 Task: Create a due date automation trigger when advanced on, on the monday before a card is due add dates starting in between 1 and 5 days at 11:00 AM.
Action: Mouse moved to (766, 50)
Screenshot: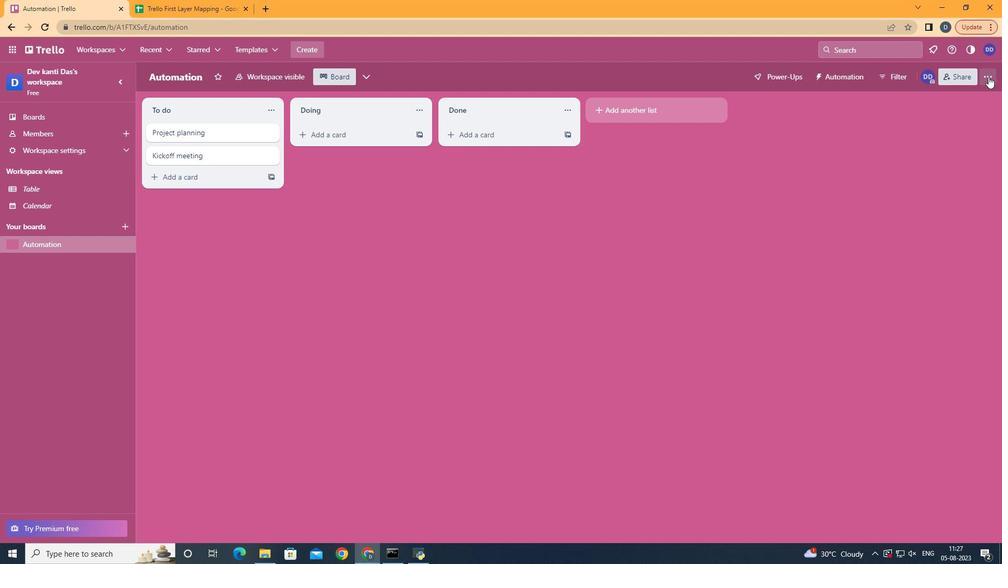 
Action: Mouse pressed left at (766, 50)
Screenshot: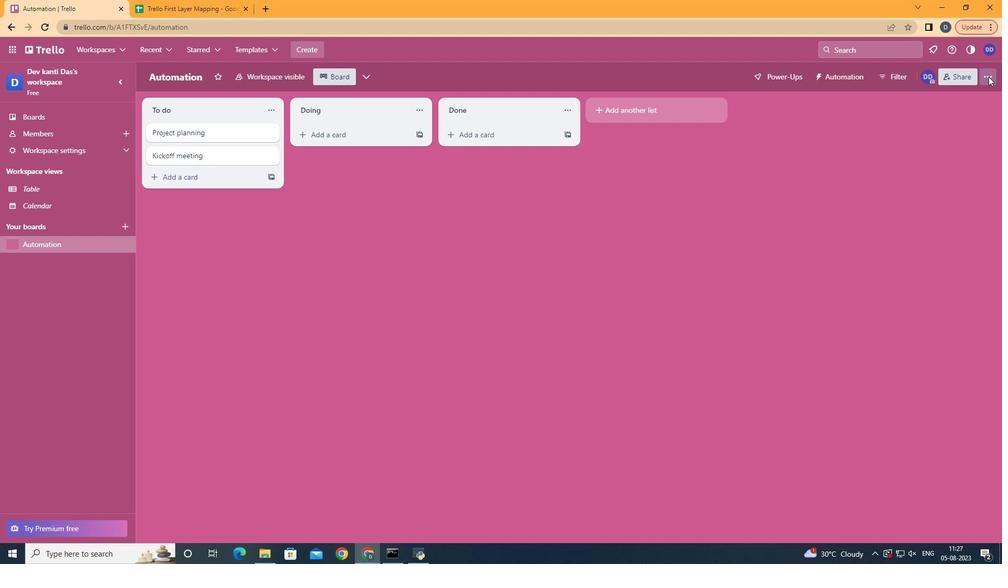 
Action: Mouse moved to (722, 207)
Screenshot: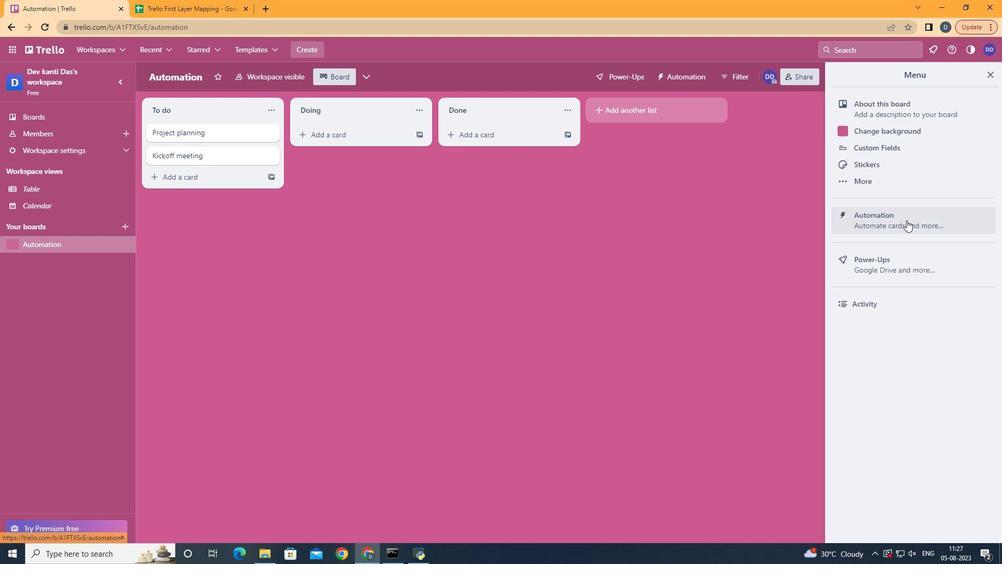 
Action: Mouse pressed left at (722, 207)
Screenshot: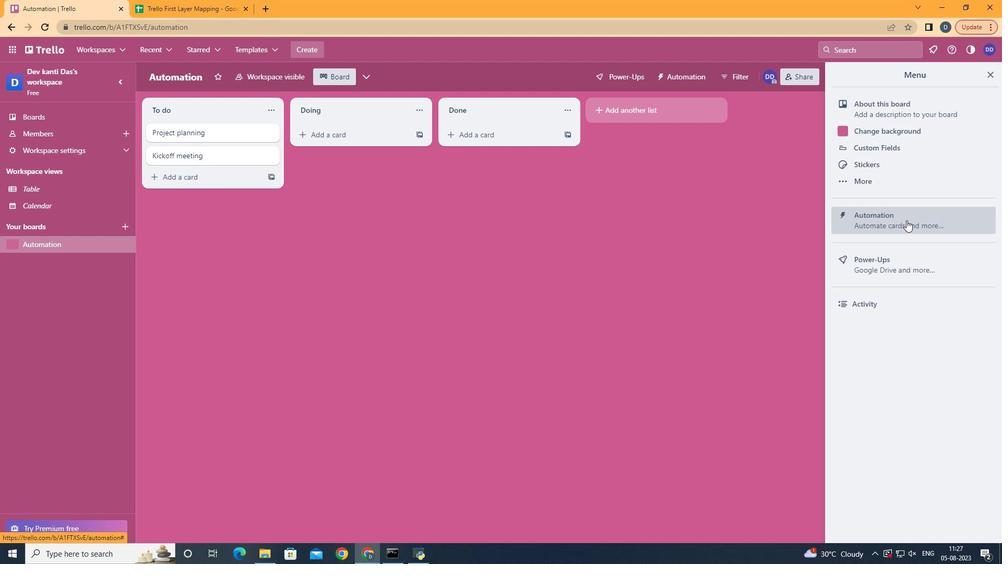
Action: Mouse moved to (349, 190)
Screenshot: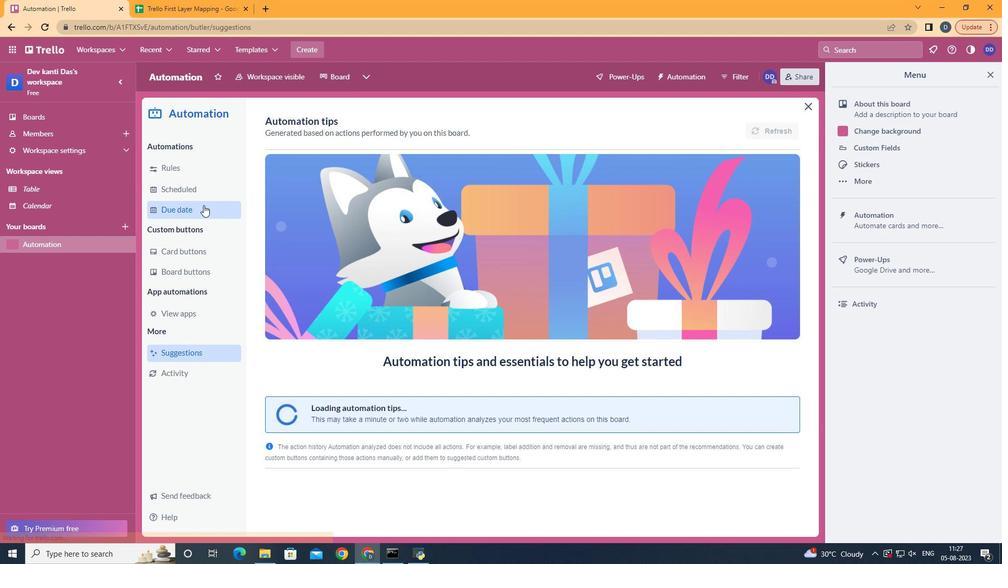 
Action: Mouse pressed left at (349, 190)
Screenshot: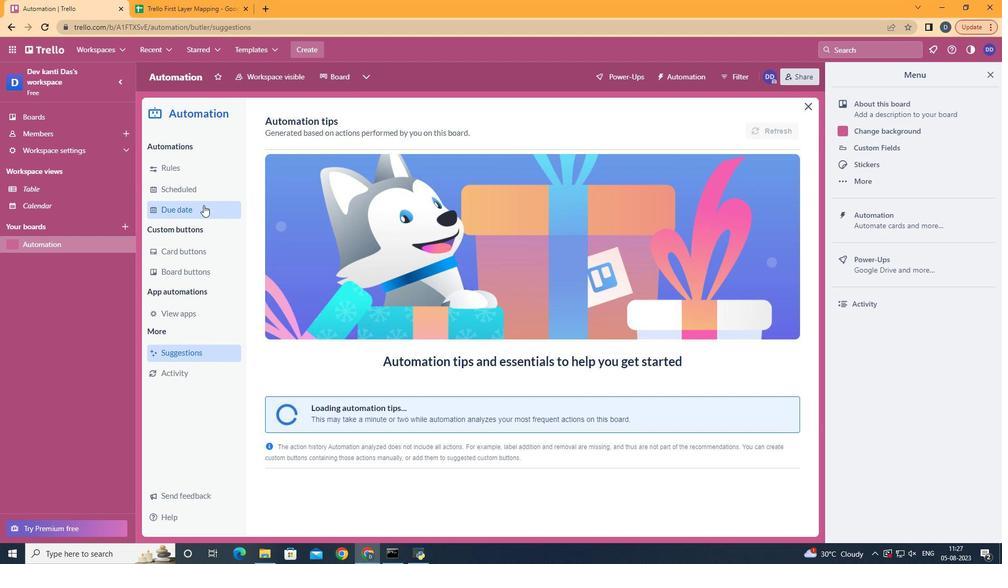 
Action: Mouse moved to (629, 102)
Screenshot: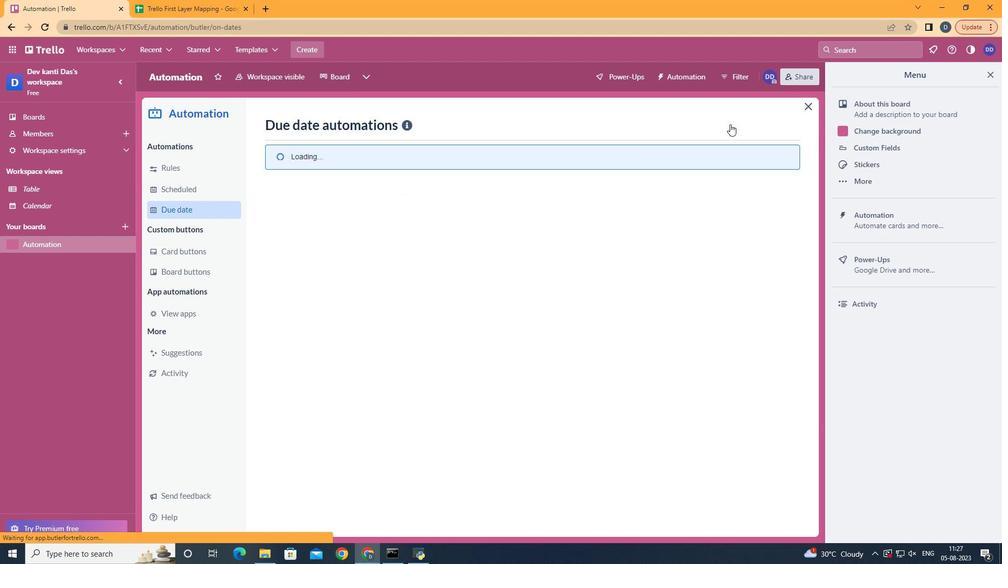 
Action: Mouse pressed left at (629, 102)
Screenshot: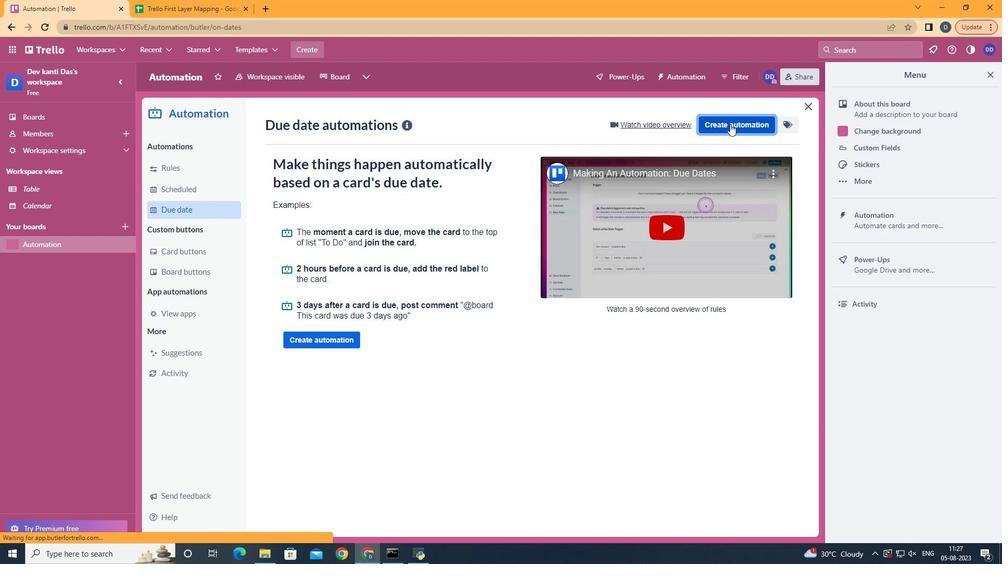 
Action: Mouse moved to (556, 206)
Screenshot: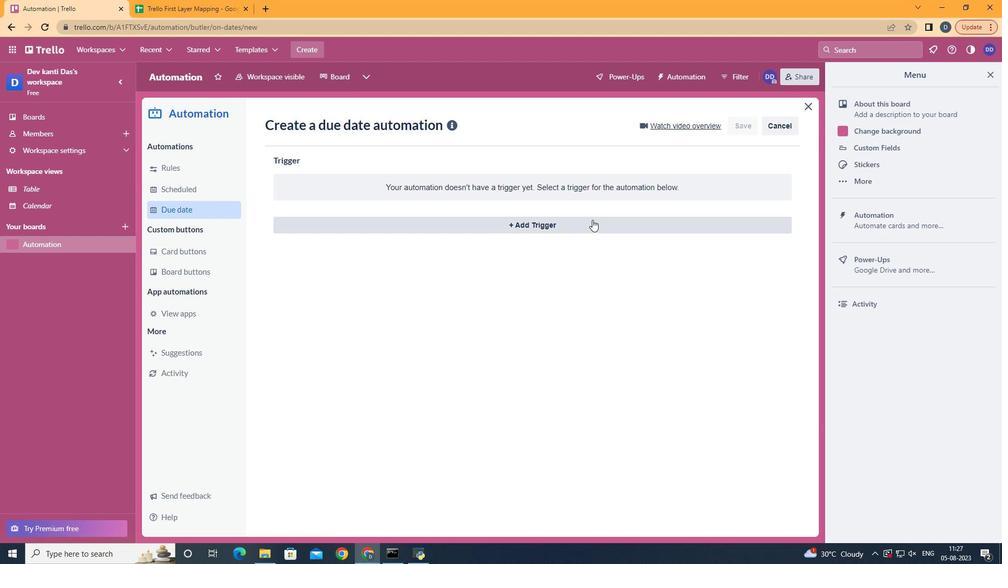 
Action: Mouse pressed left at (556, 206)
Screenshot: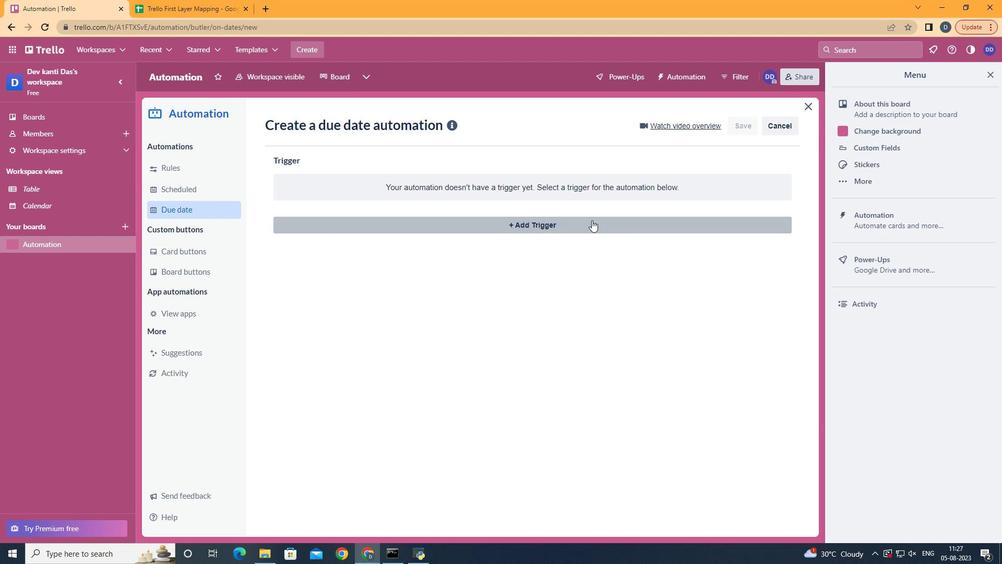 
Action: Mouse moved to (423, 262)
Screenshot: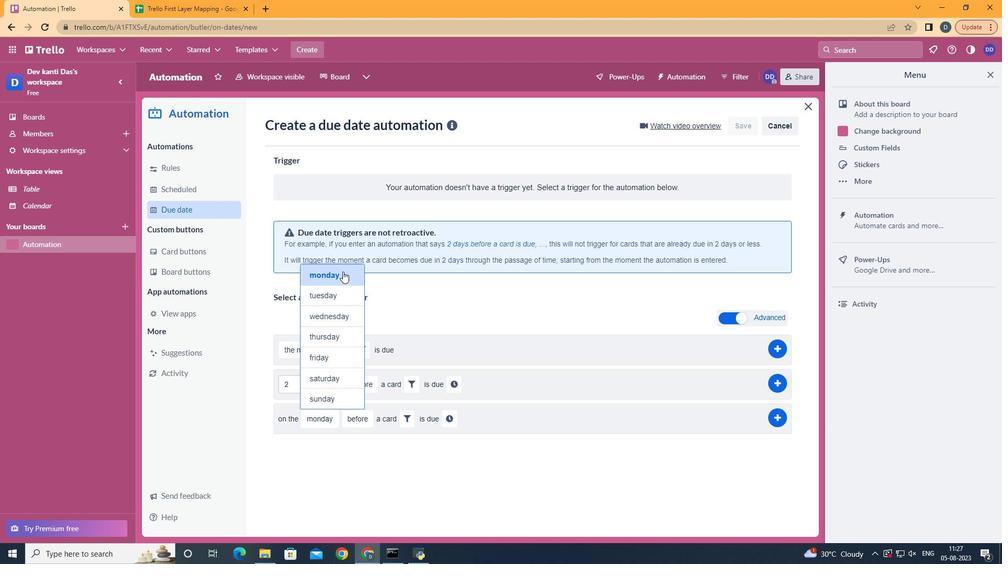 
Action: Mouse pressed left at (423, 262)
Screenshot: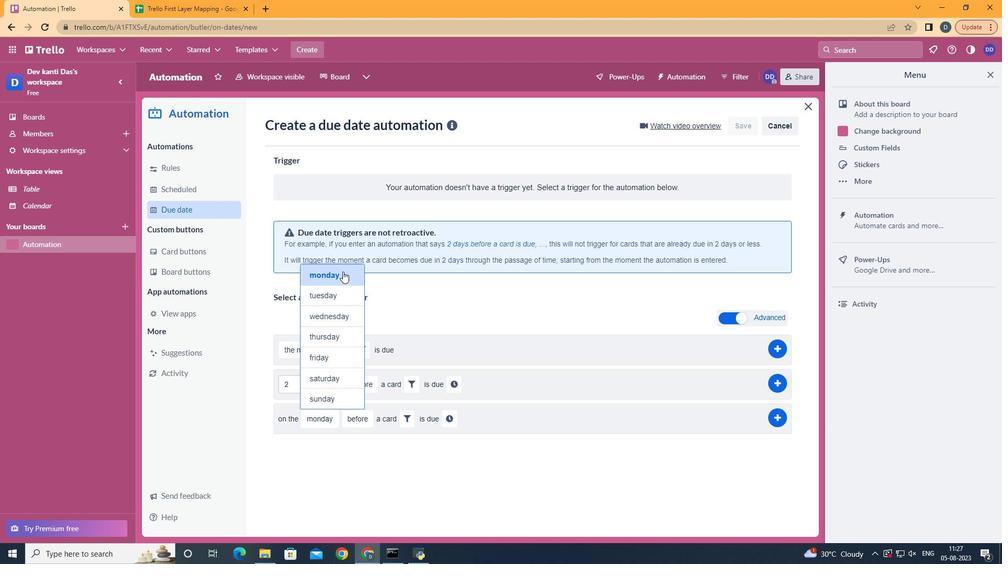 
Action: Mouse moved to (432, 436)
Screenshot: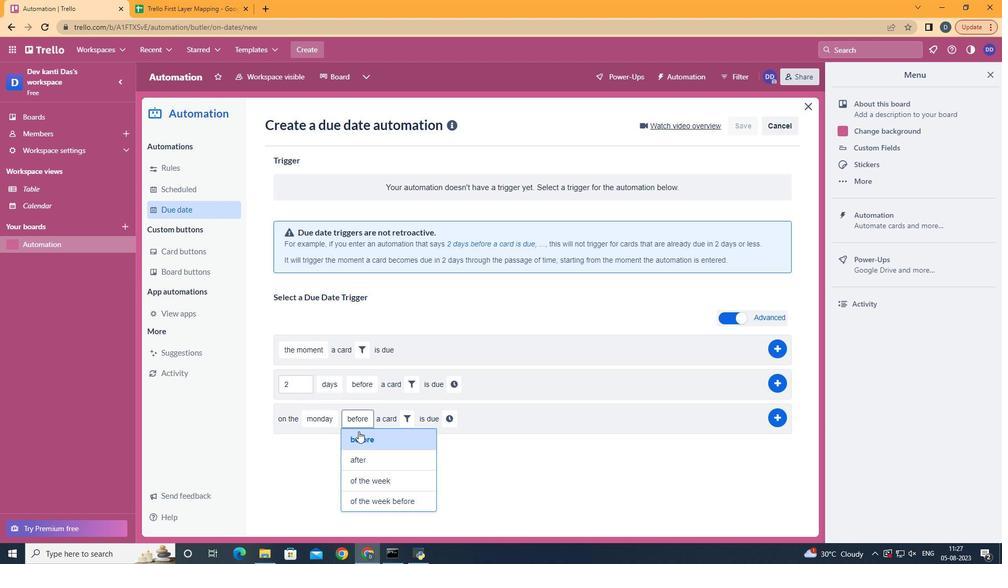 
Action: Mouse pressed left at (432, 436)
Screenshot: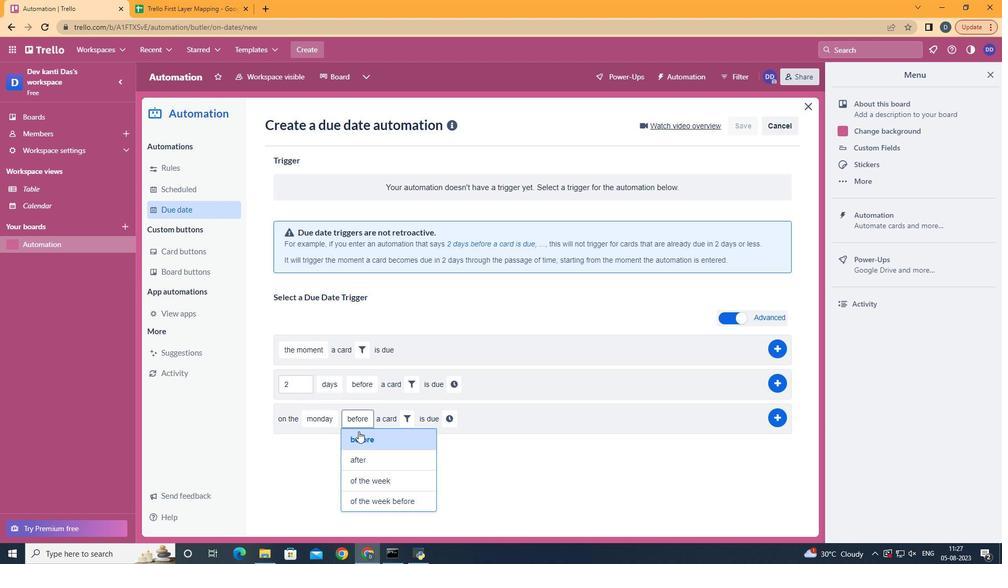 
Action: Mouse moved to (453, 426)
Screenshot: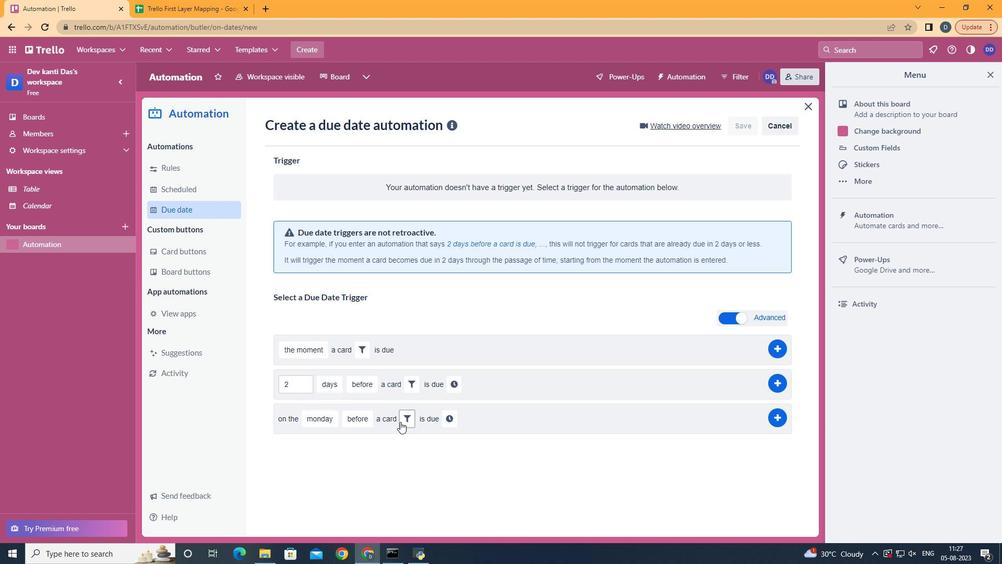 
Action: Mouse pressed left at (453, 426)
Screenshot: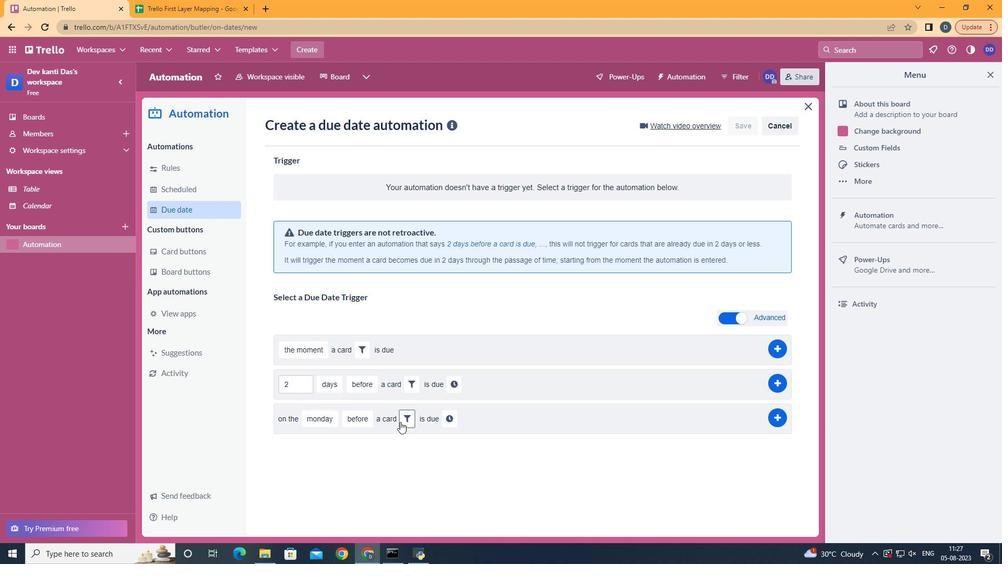 
Action: Mouse moved to (490, 461)
Screenshot: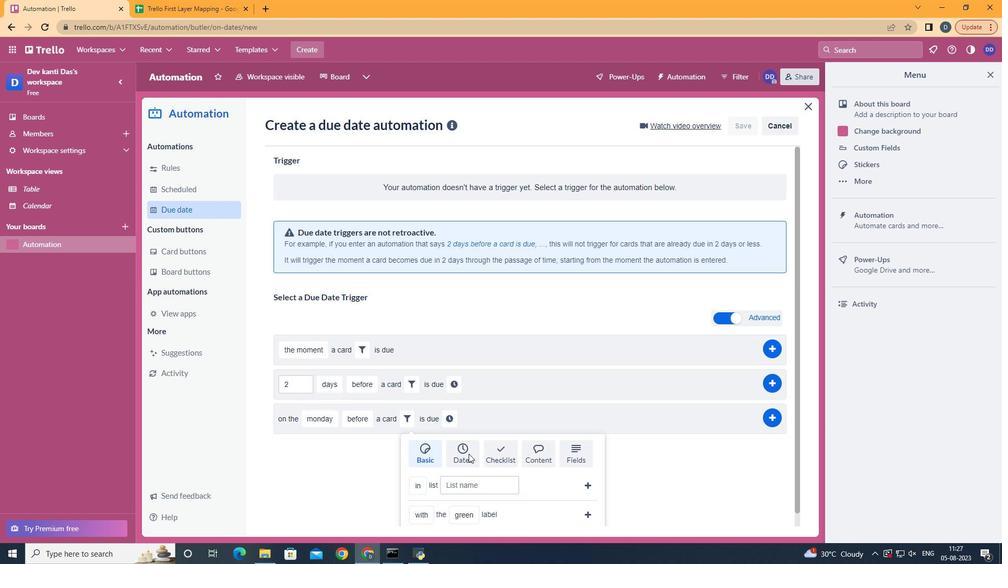 
Action: Mouse pressed left at (490, 461)
Screenshot: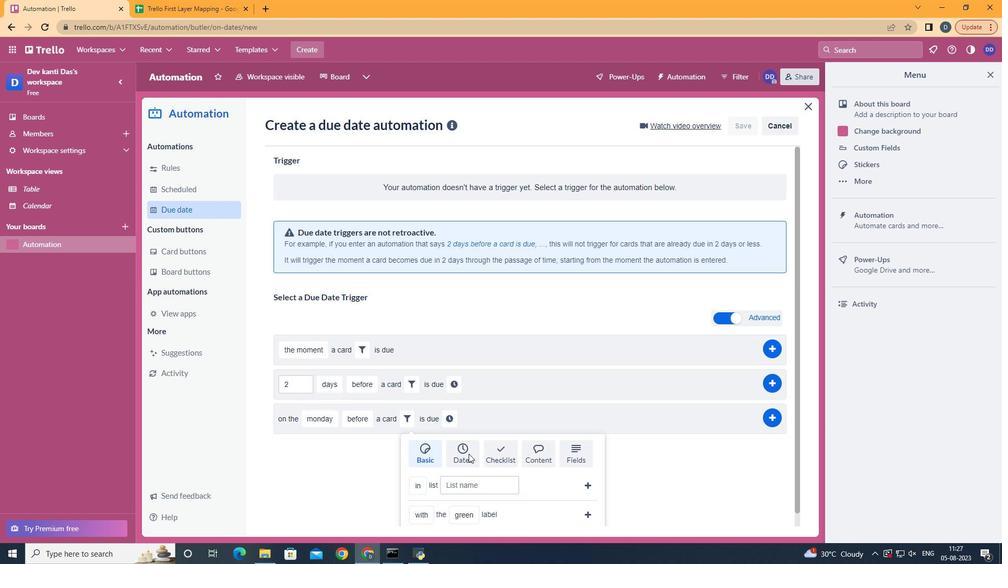 
Action: Mouse scrolled (490, 460) with delta (0, 0)
Screenshot: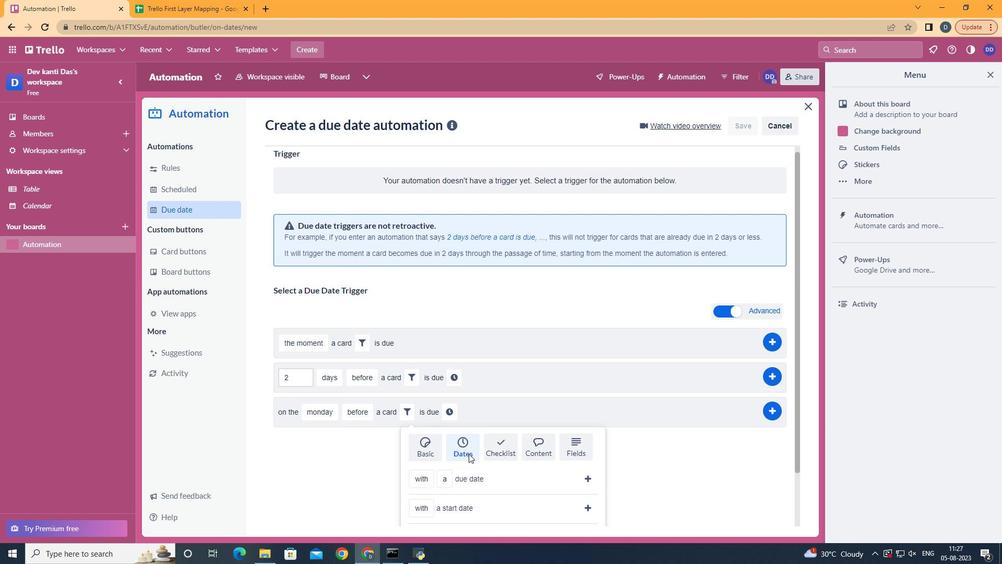 
Action: Mouse scrolled (490, 460) with delta (0, 0)
Screenshot: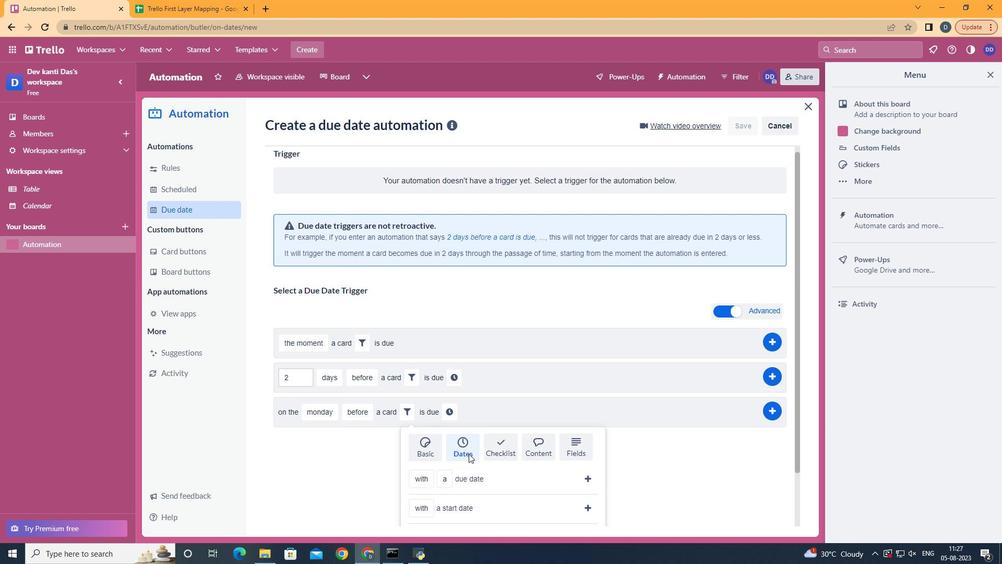 
Action: Mouse scrolled (490, 460) with delta (0, 0)
Screenshot: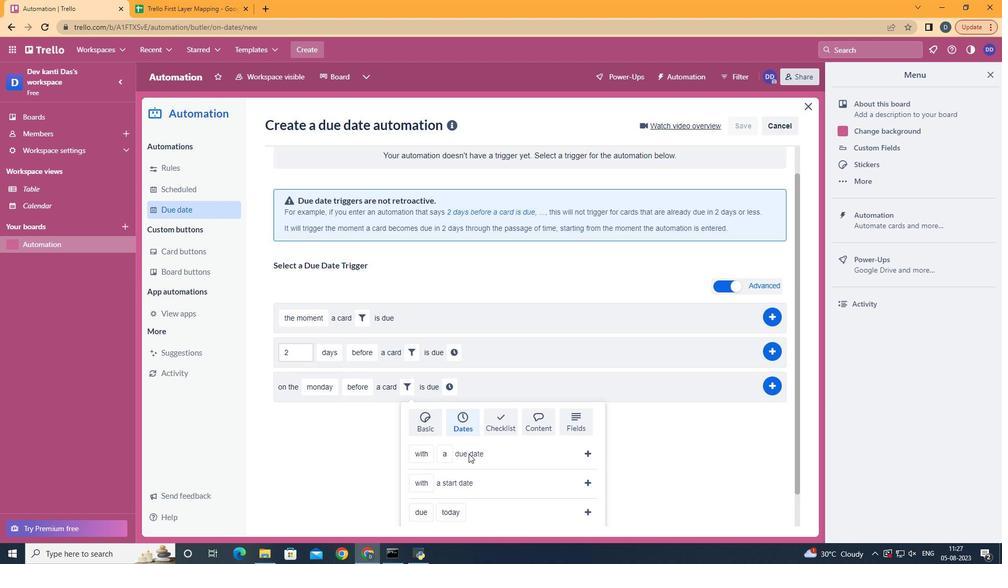 
Action: Mouse scrolled (490, 460) with delta (0, 0)
Screenshot: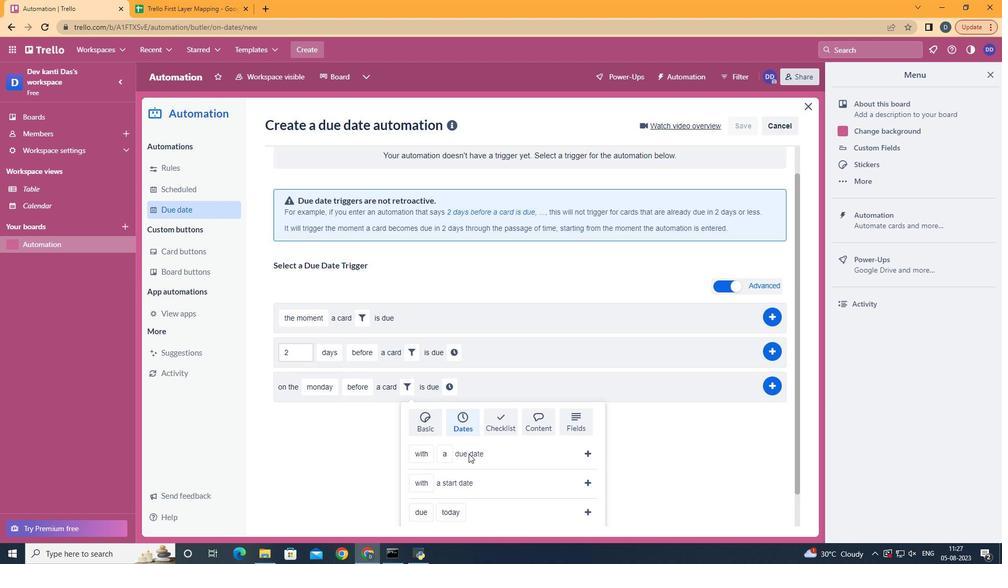 
Action: Mouse moved to (470, 497)
Screenshot: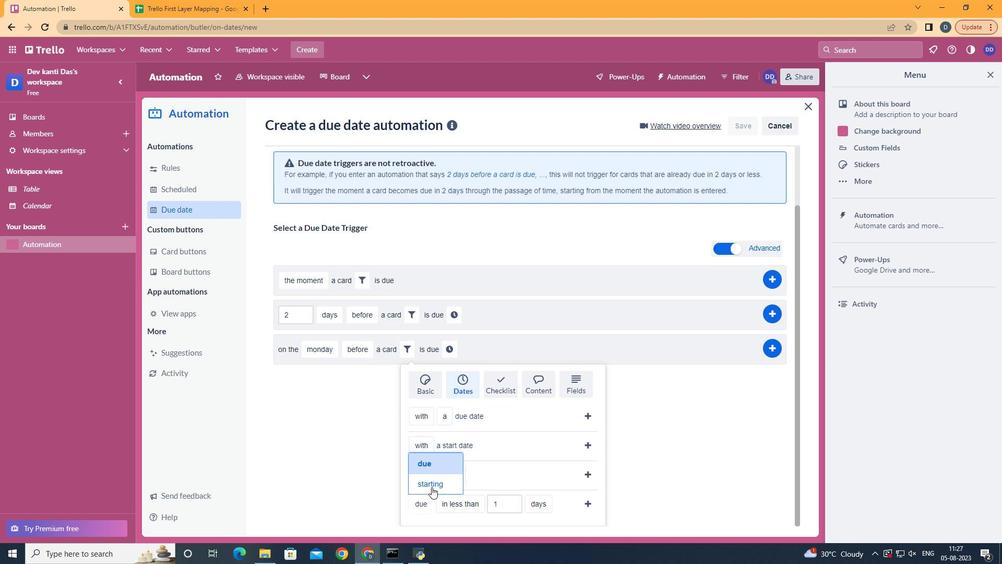 
Action: Mouse pressed left at (470, 497)
Screenshot: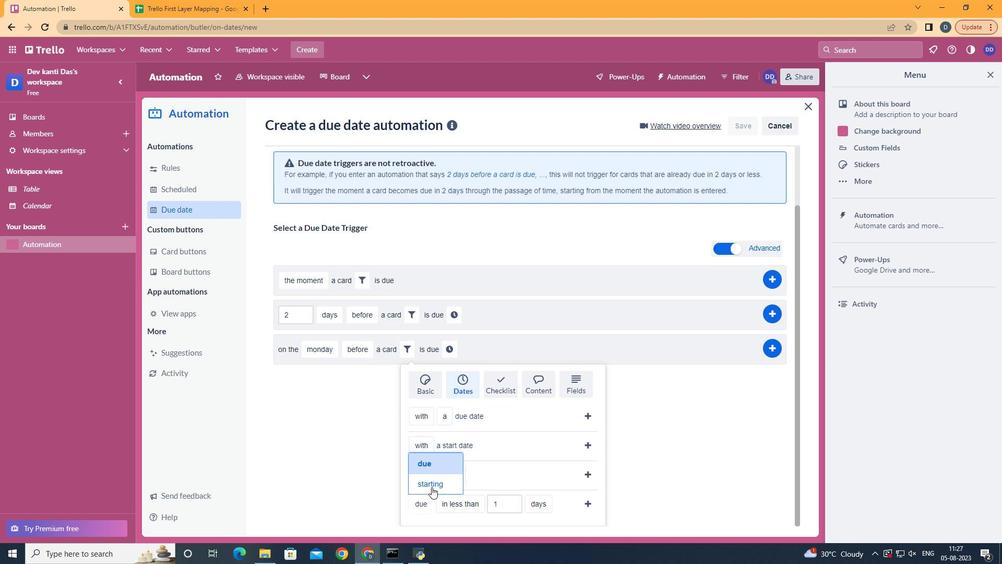 
Action: Mouse moved to (503, 493)
Screenshot: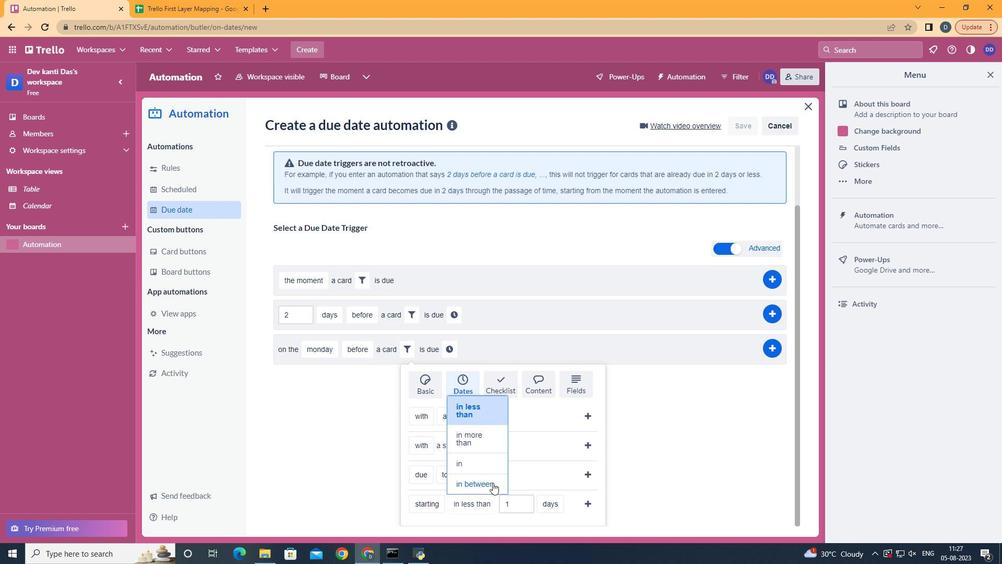 
Action: Mouse pressed left at (503, 493)
Screenshot: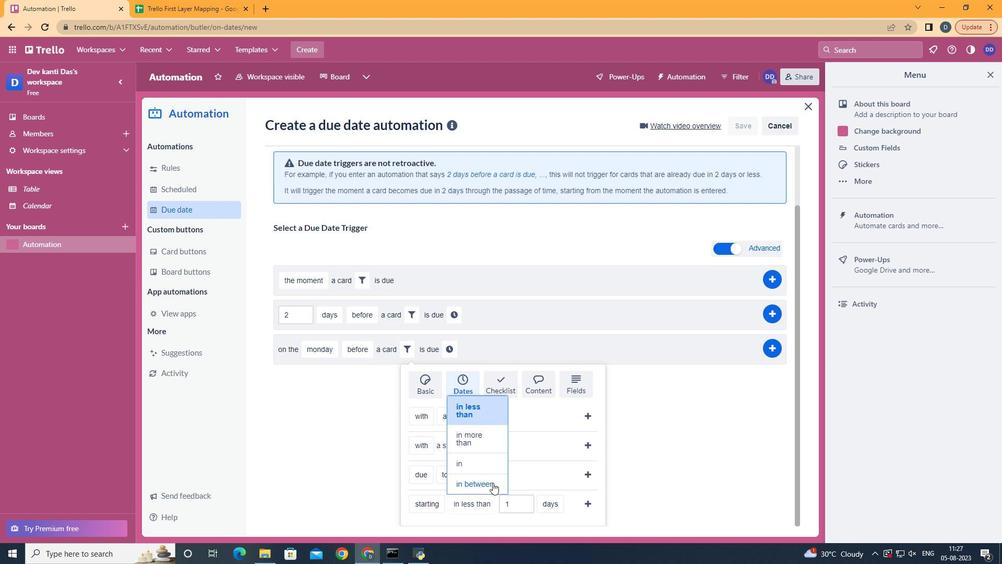 
Action: Mouse moved to (562, 473)
Screenshot: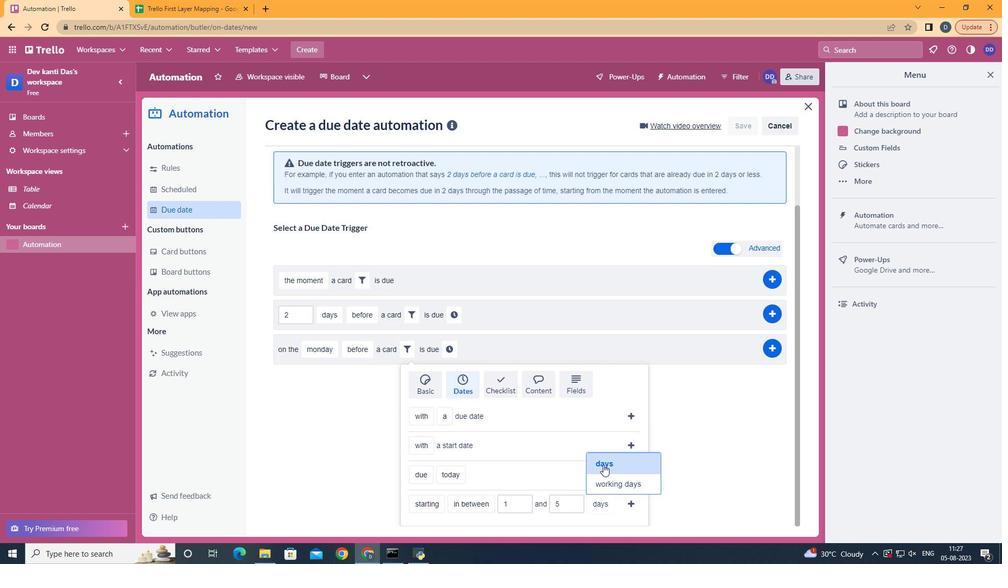 
Action: Mouse pressed left at (562, 473)
Screenshot: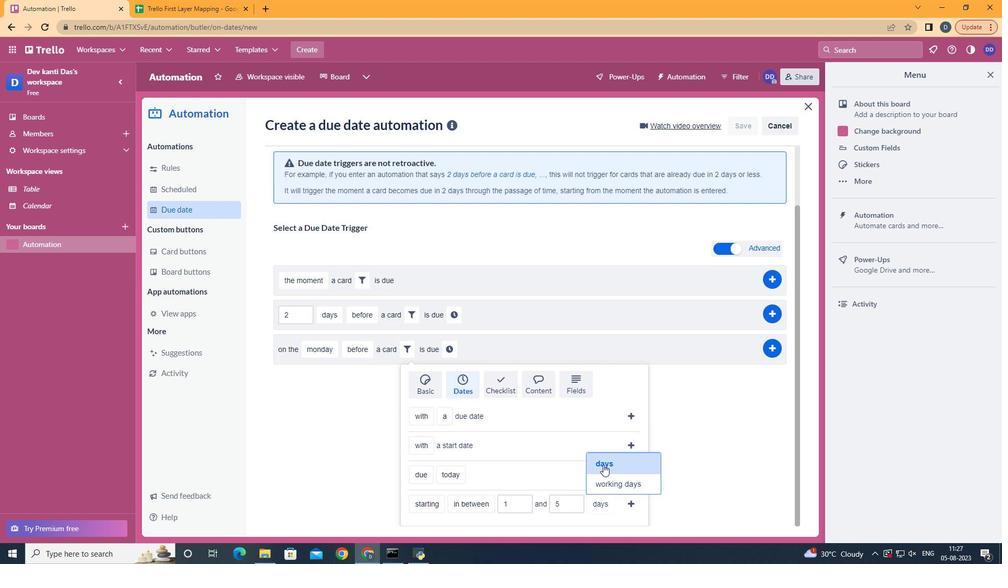 
Action: Mouse moved to (576, 506)
Screenshot: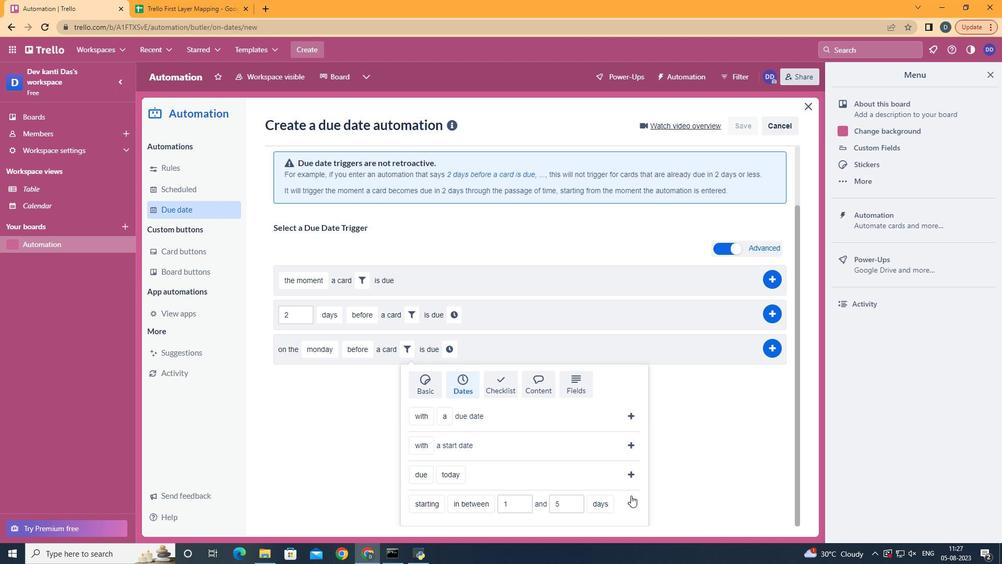 
Action: Mouse pressed left at (576, 506)
Screenshot: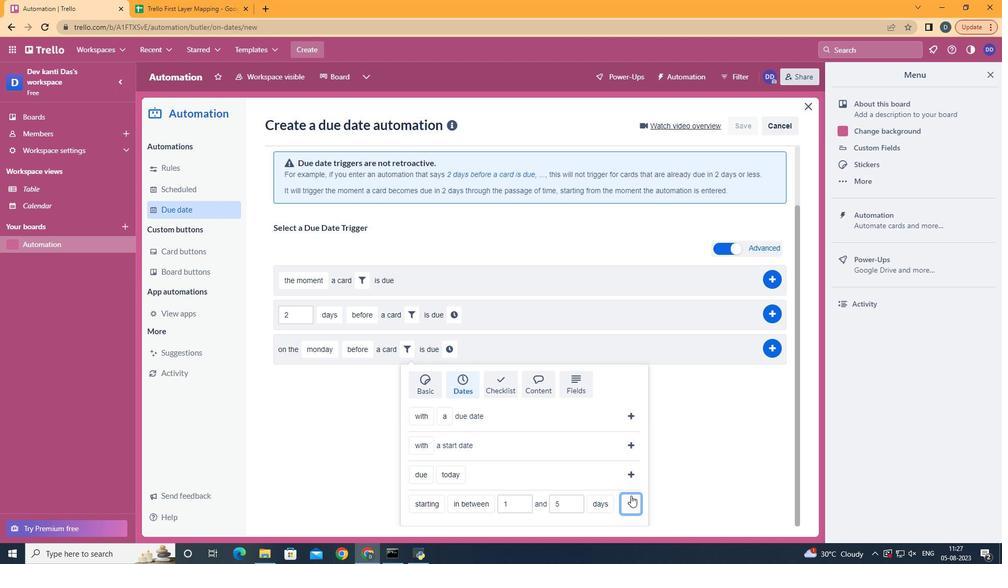 
Action: Mouse moved to (552, 426)
Screenshot: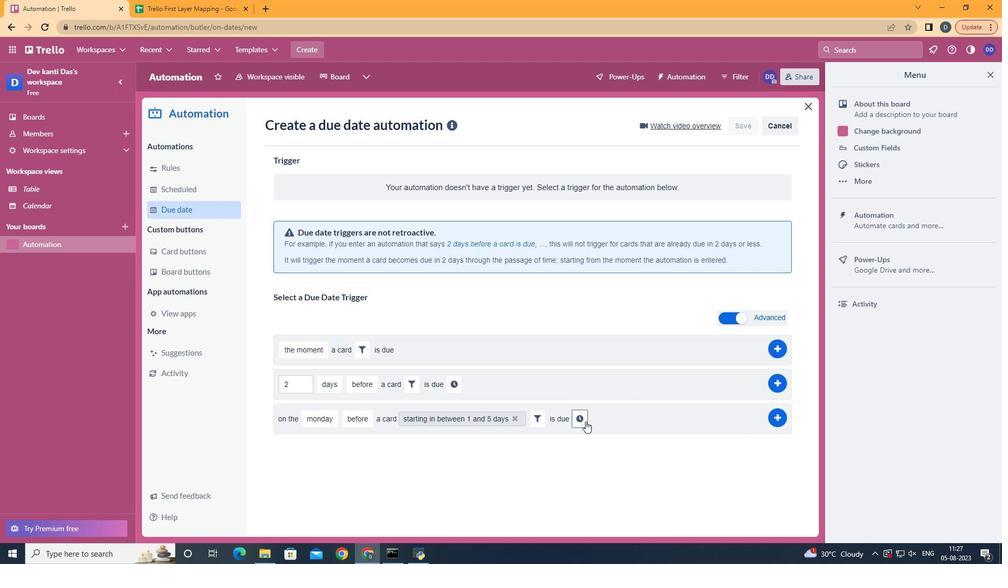 
Action: Mouse pressed left at (552, 426)
Screenshot: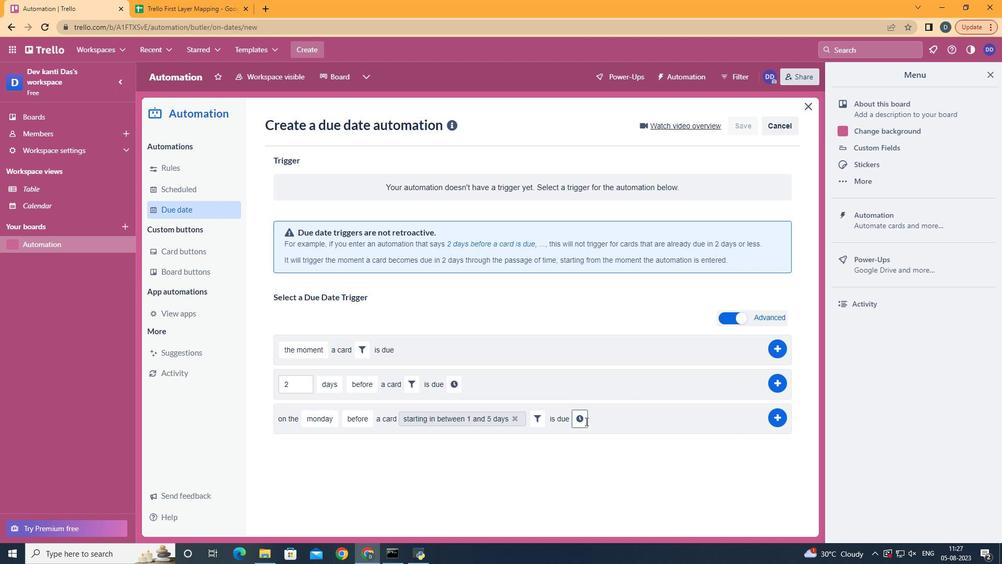 
Action: Mouse moved to (581, 422)
Screenshot: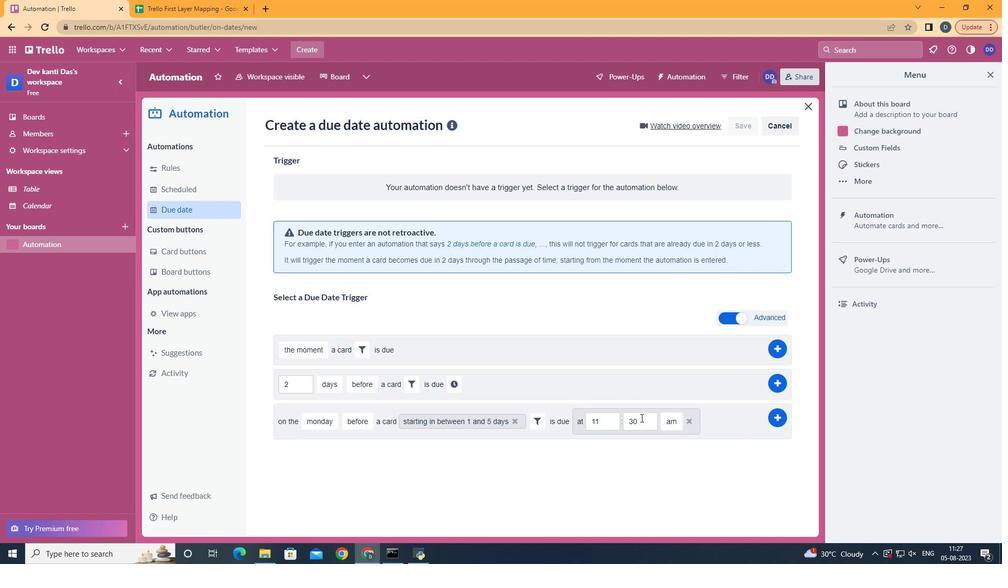 
Action: Mouse pressed left at (581, 422)
Screenshot: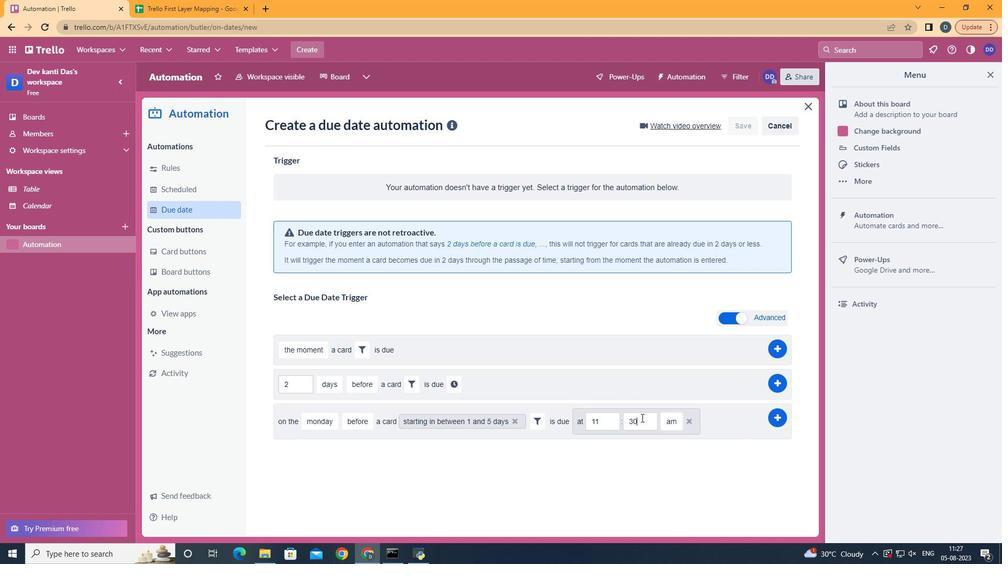 
Action: Mouse moved to (582, 421)
Screenshot: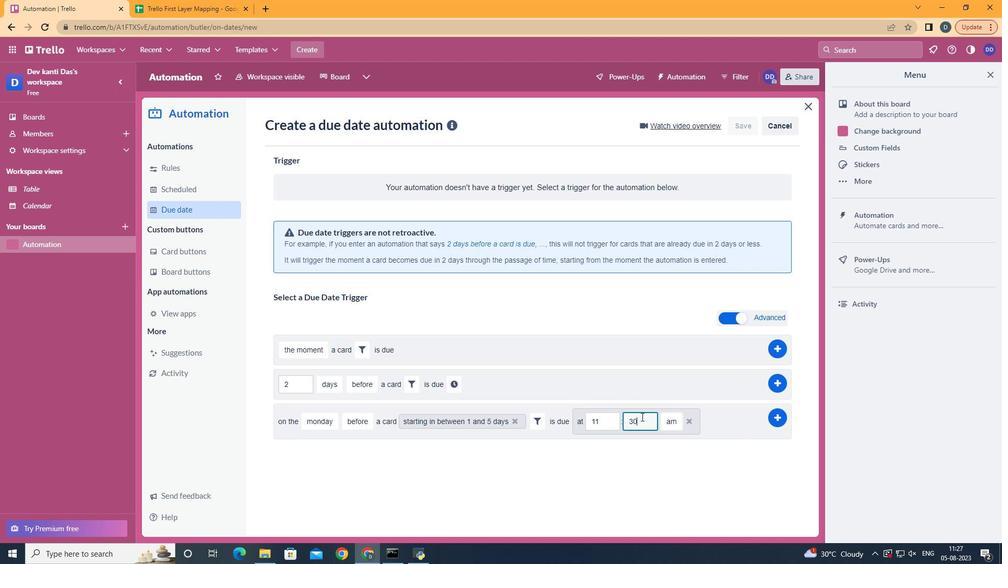 
Action: Key pressed <Key.backspace><Key.backspace>00
Screenshot: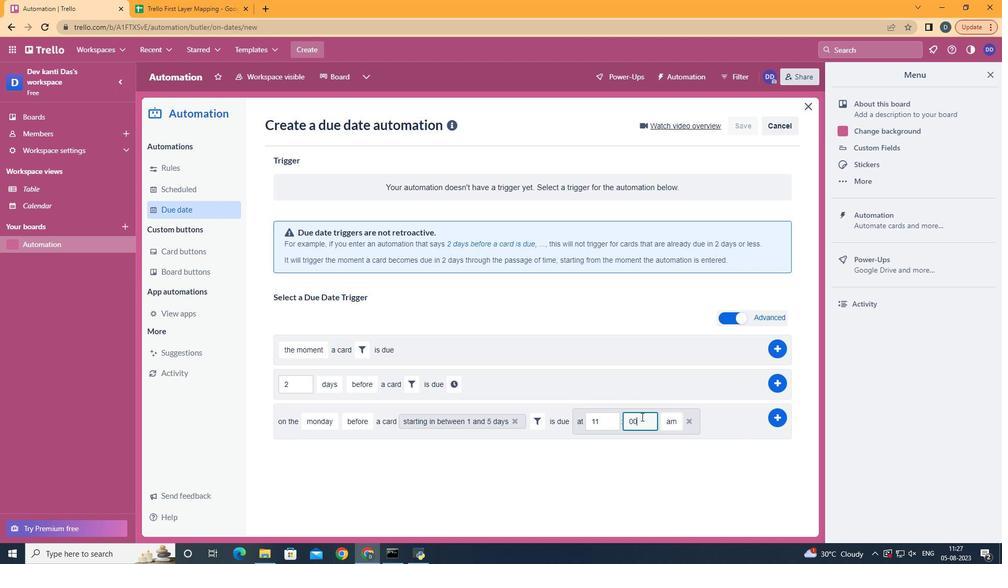 
Action: Mouse moved to (656, 420)
Screenshot: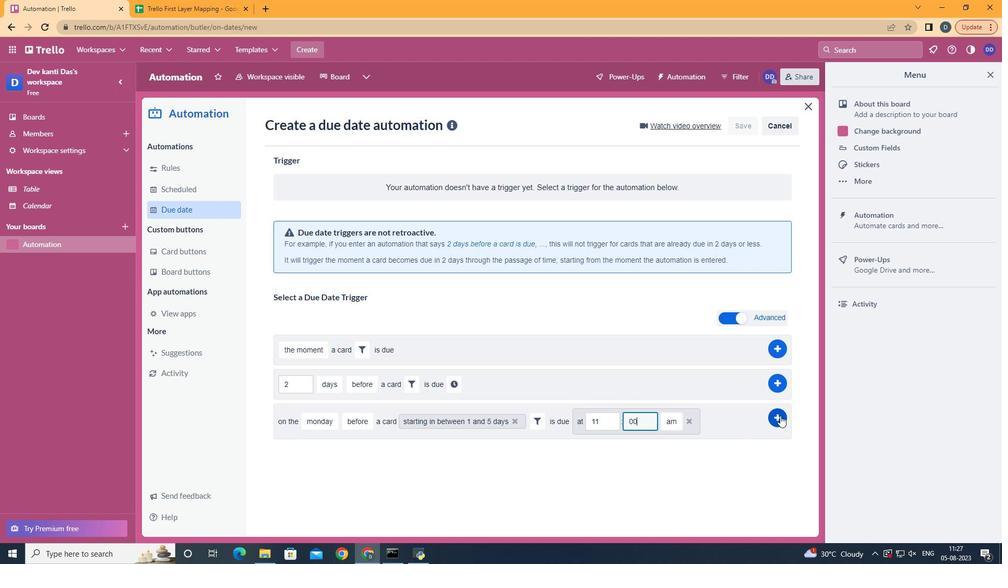 
Action: Mouse pressed left at (656, 420)
Screenshot: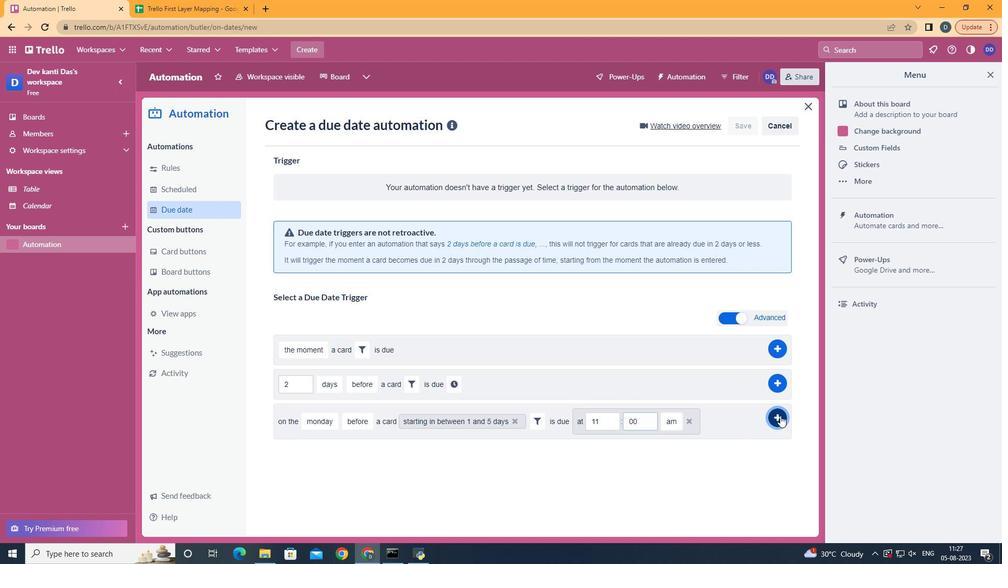 
Action: Mouse moved to (547, 180)
Screenshot: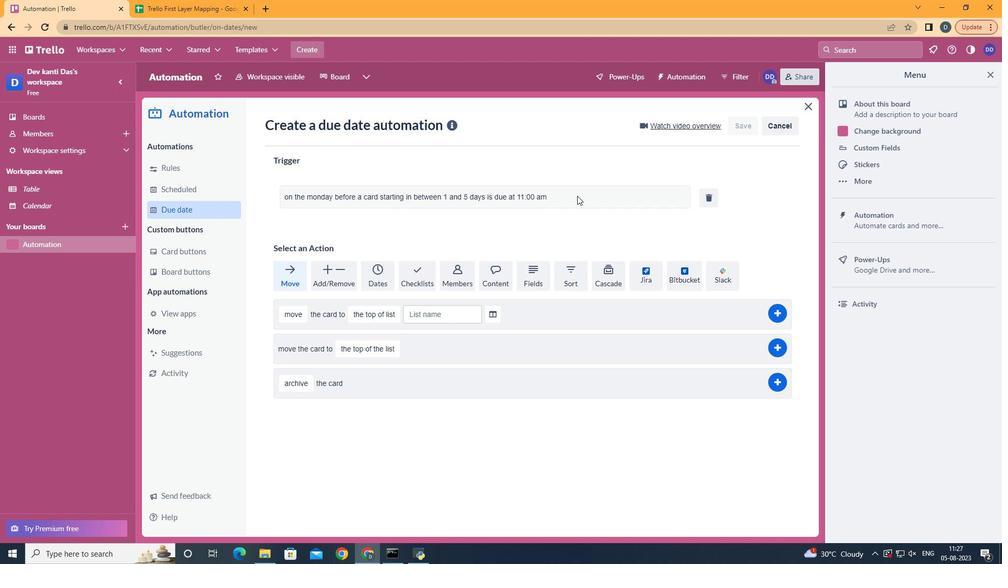
